 Task: Add Cedar's Mediterranean Foods Topped Organic Roasted Red Pepper Hommus to the cart.
Action: Mouse moved to (988, 328)
Screenshot: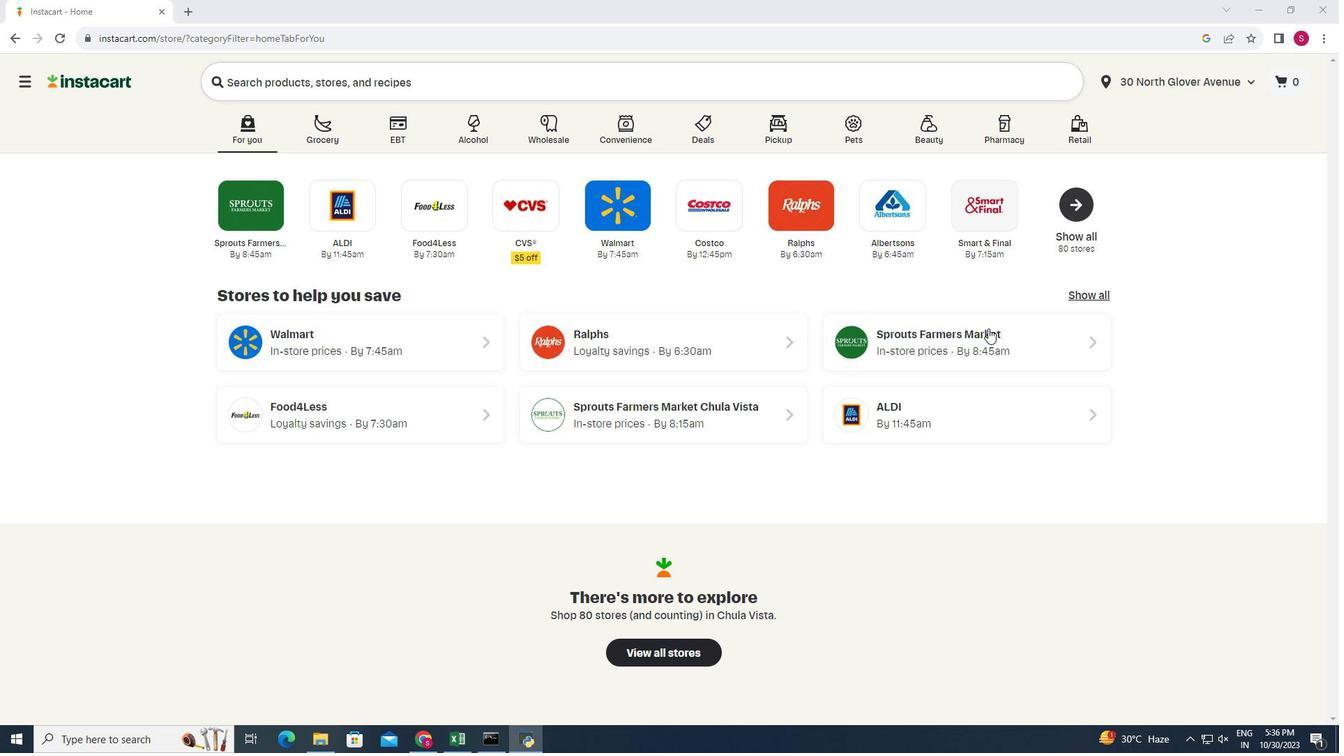 
Action: Mouse pressed left at (988, 328)
Screenshot: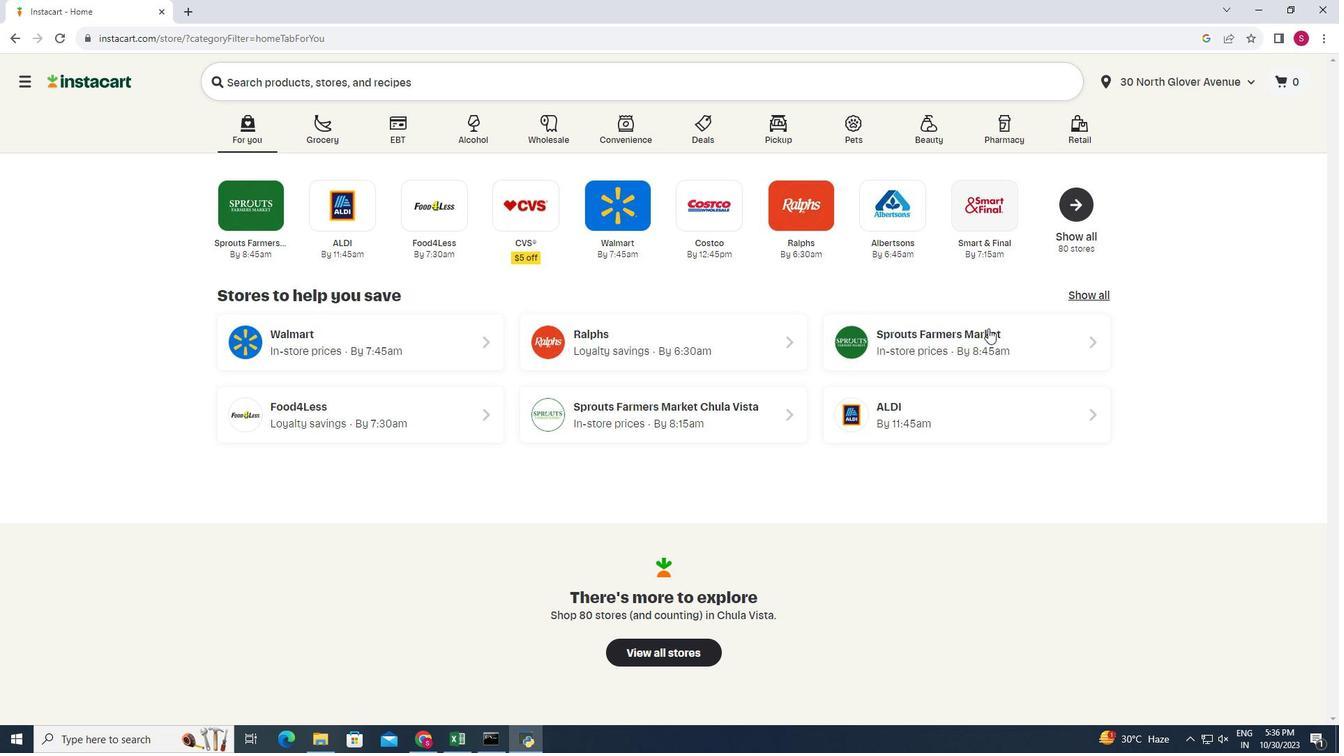 
Action: Mouse moved to (13, 610)
Screenshot: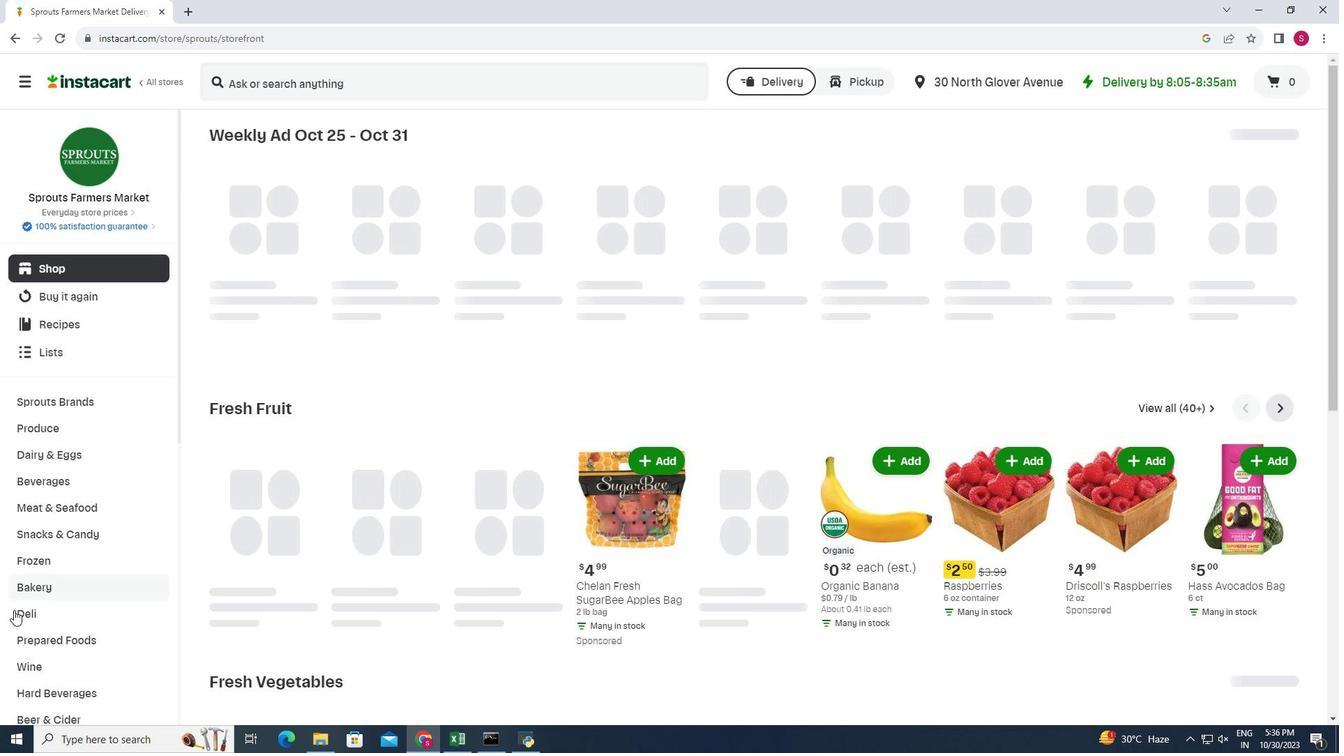 
Action: Mouse pressed left at (13, 610)
Screenshot: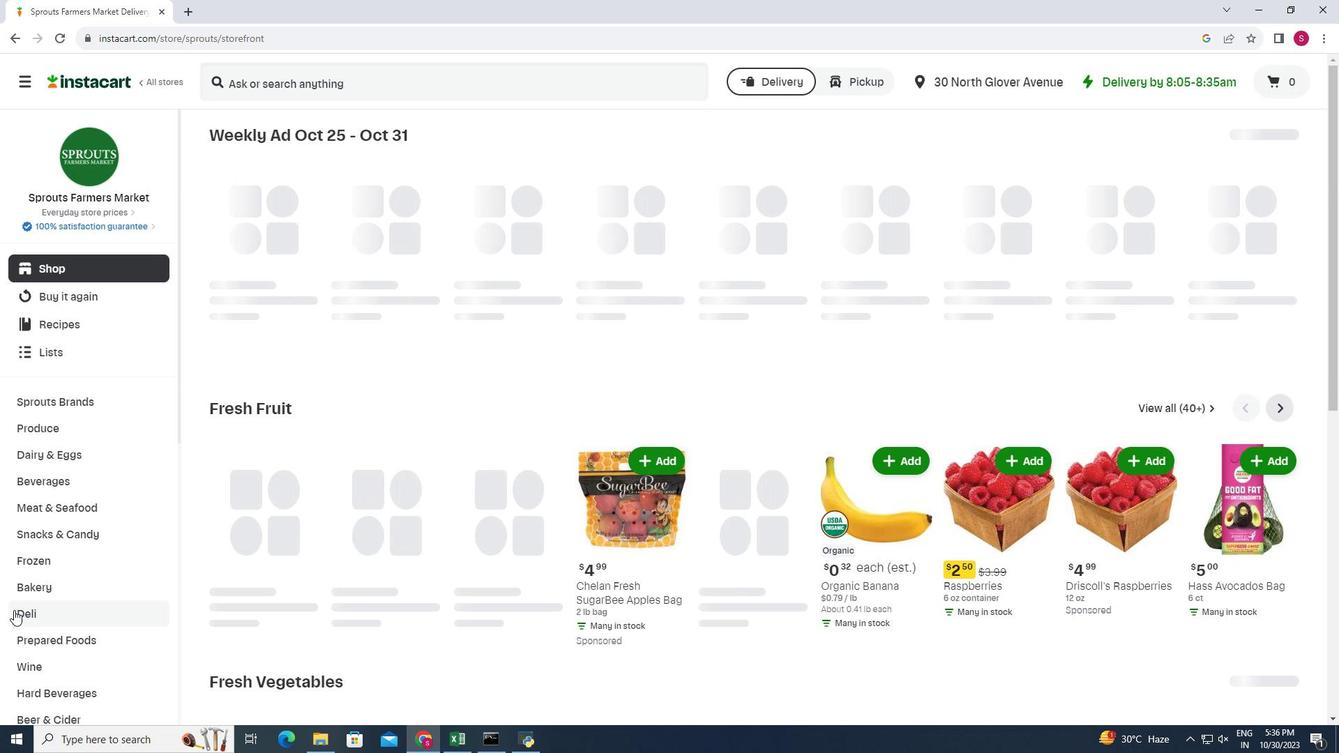 
Action: Mouse moved to (432, 175)
Screenshot: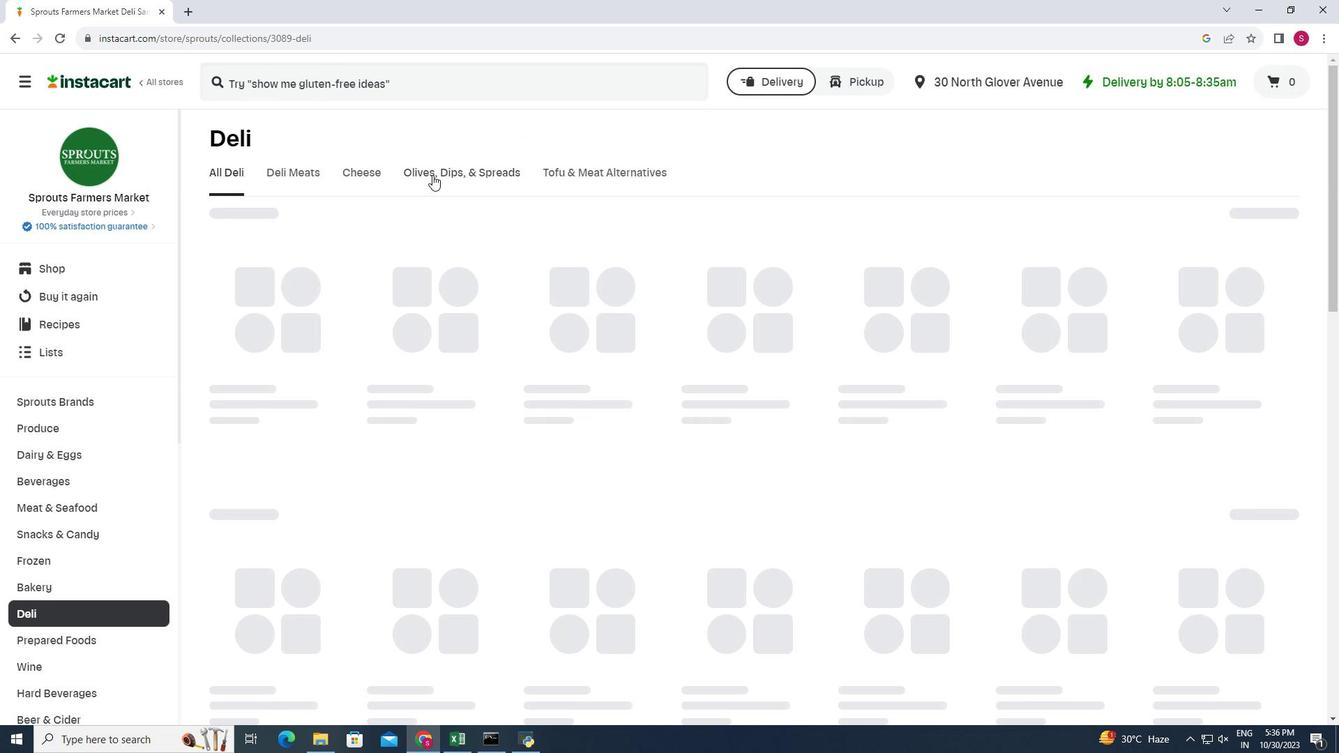 
Action: Mouse pressed left at (432, 175)
Screenshot: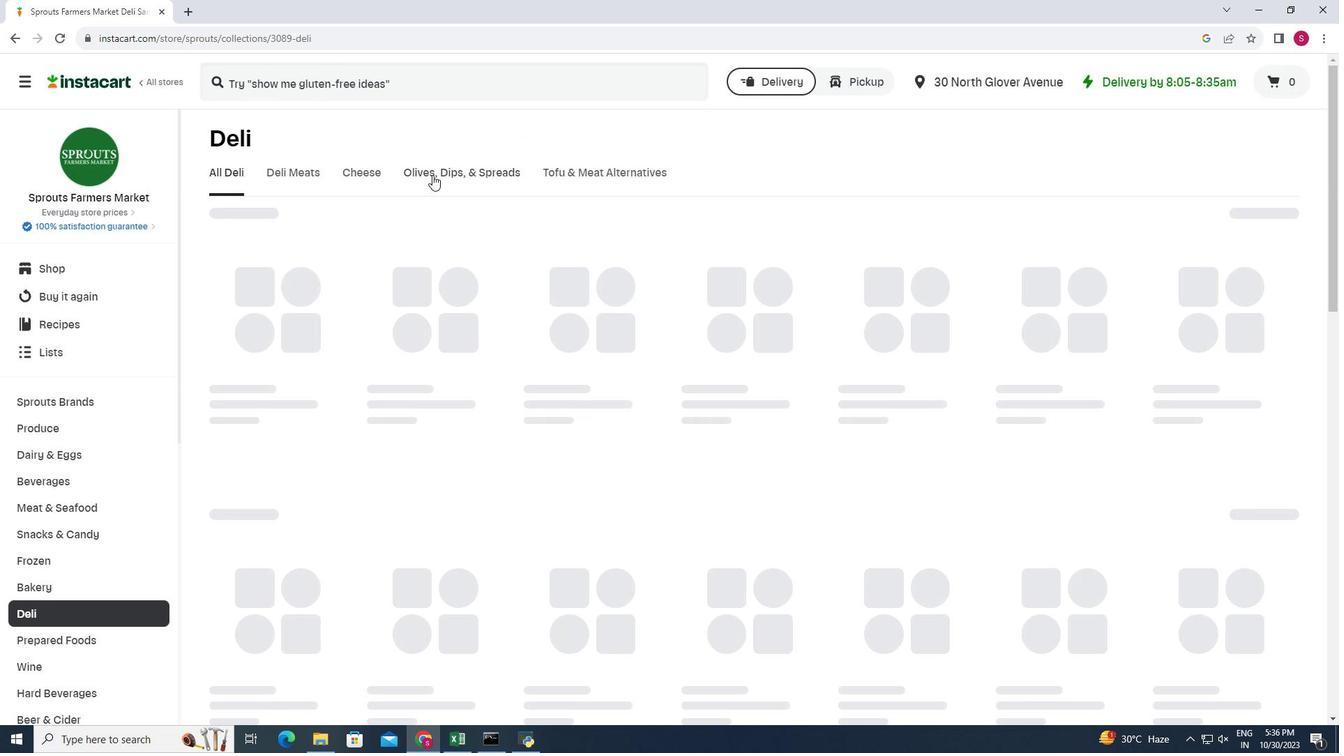 
Action: Mouse moved to (332, 226)
Screenshot: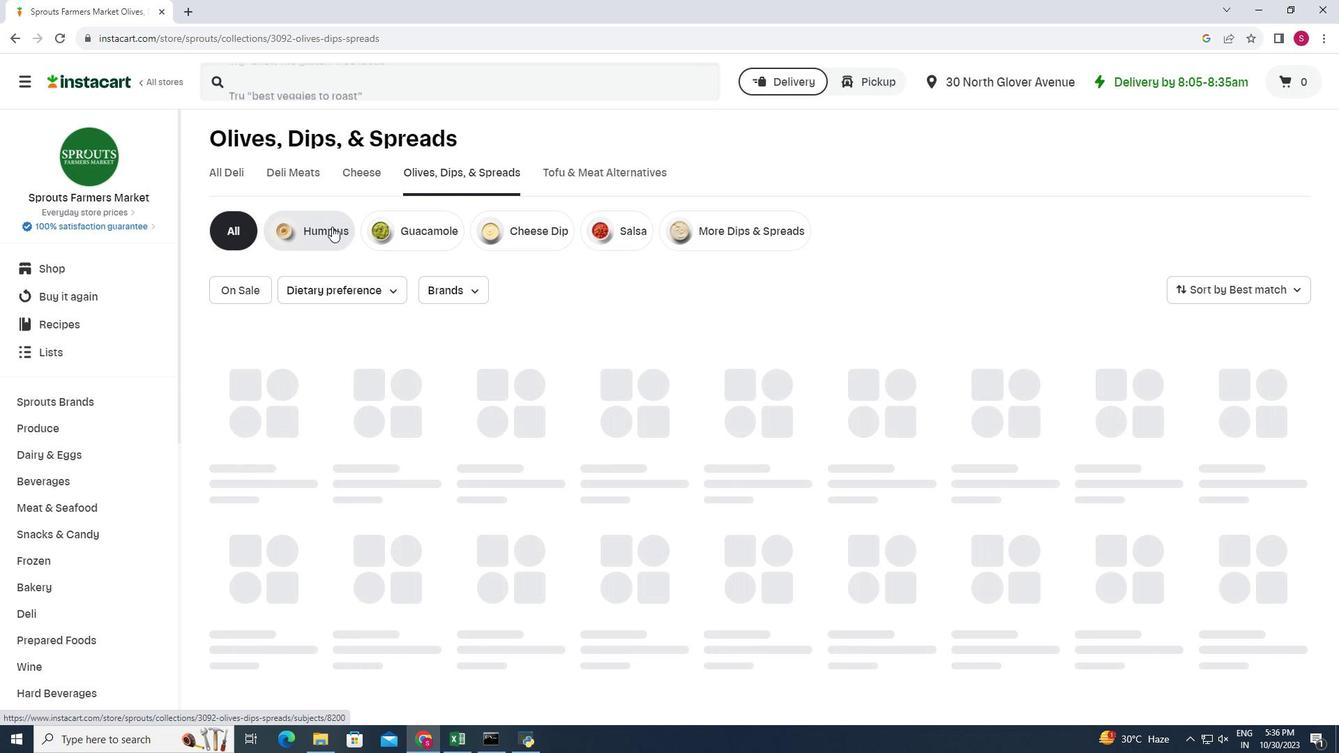
Action: Mouse pressed left at (332, 226)
Screenshot: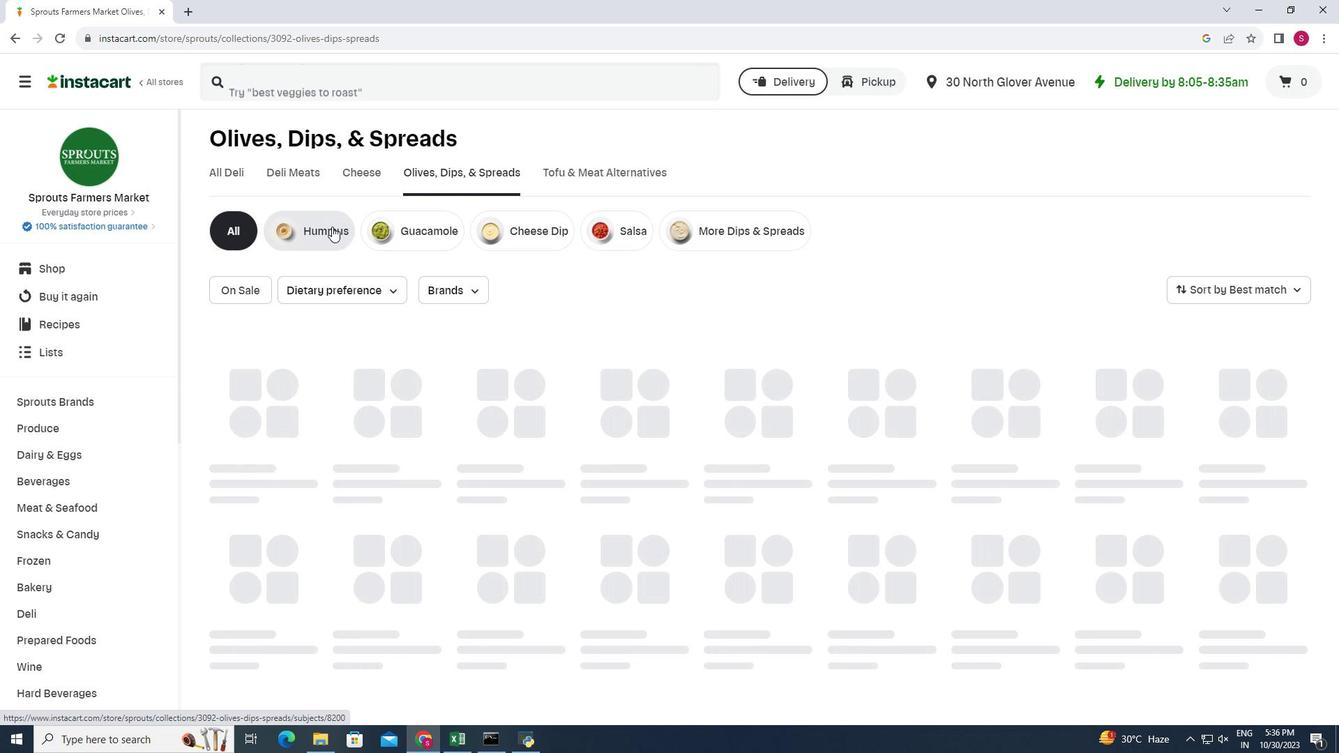 
Action: Mouse moved to (572, 276)
Screenshot: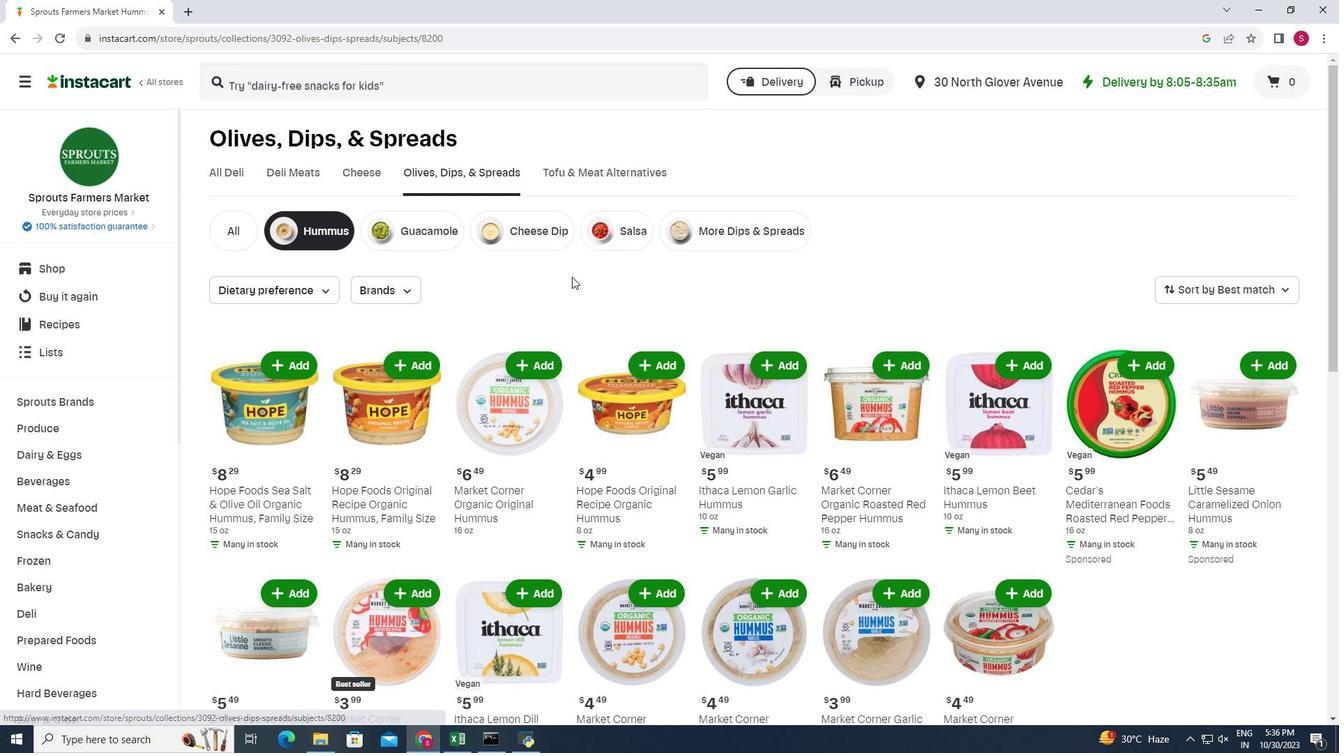 
Action: Mouse scrolled (572, 276) with delta (0, 0)
Screenshot: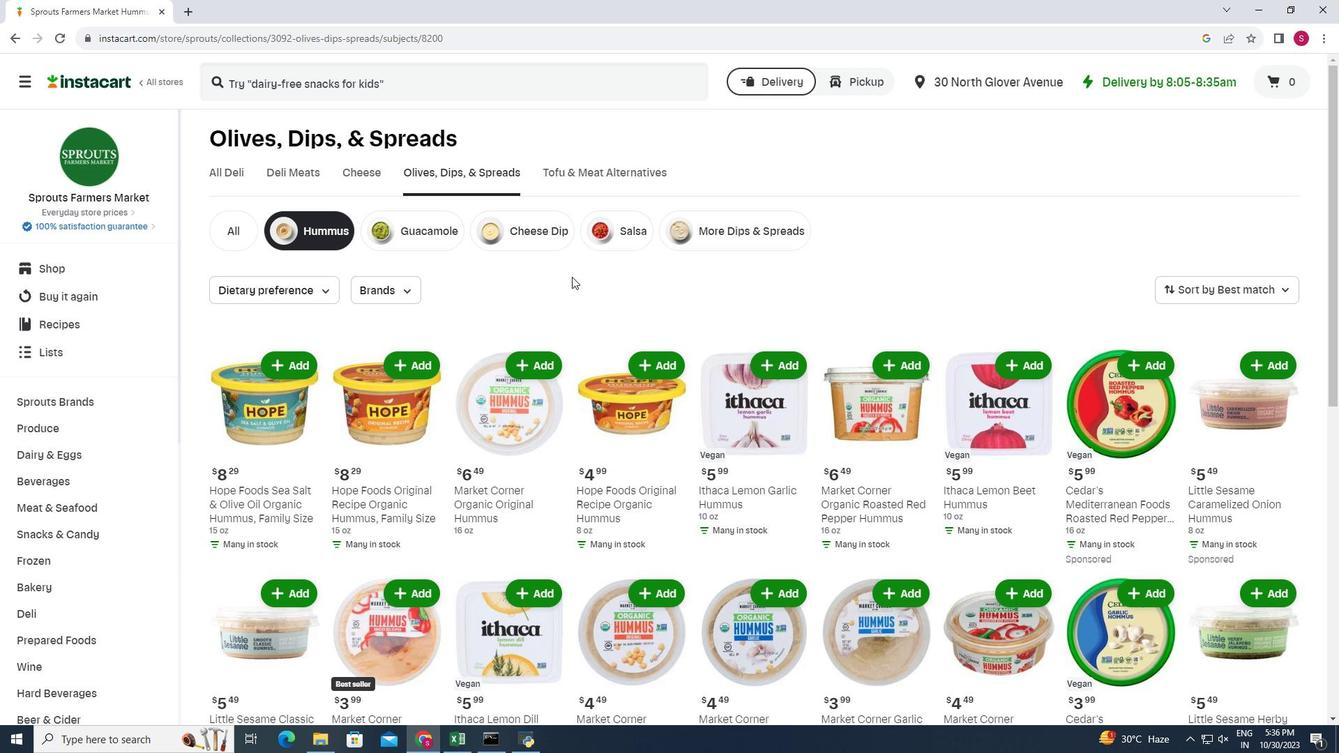 
Action: Mouse moved to (1267, 457)
Screenshot: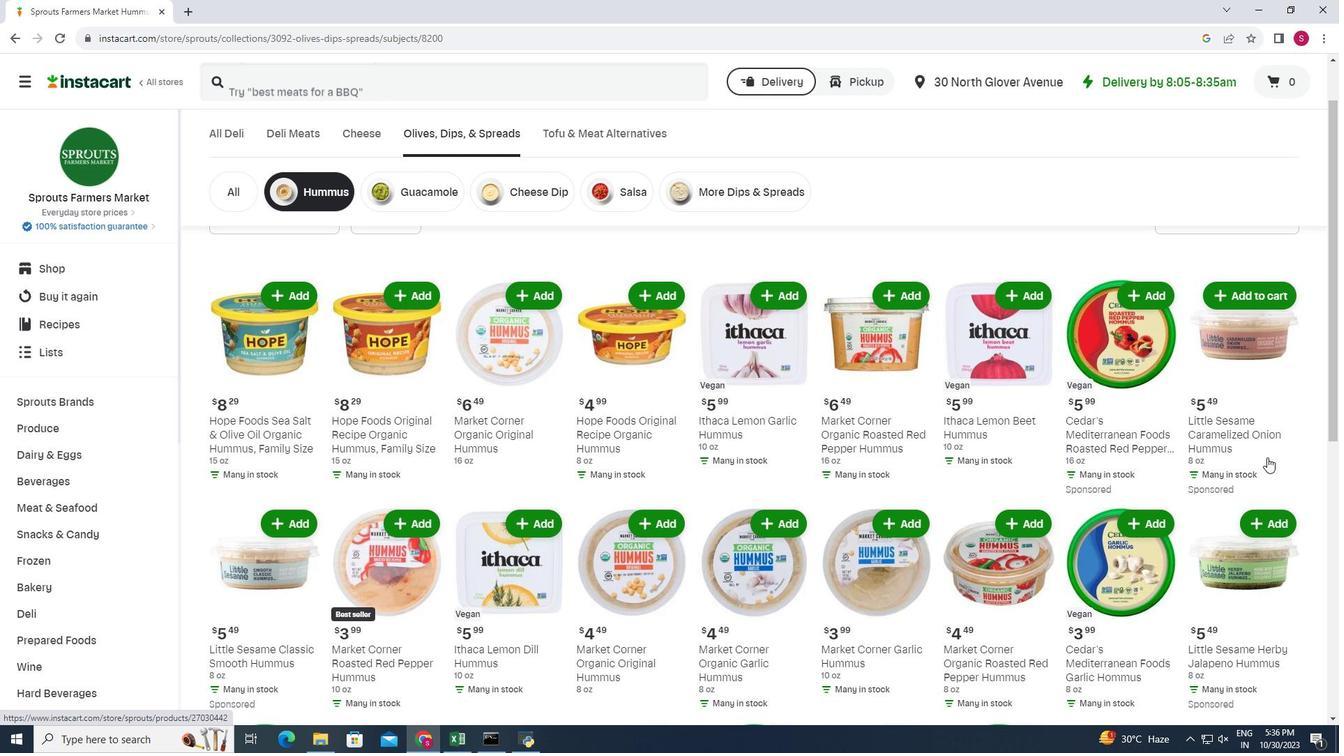 
Action: Mouse scrolled (1267, 456) with delta (0, 0)
Screenshot: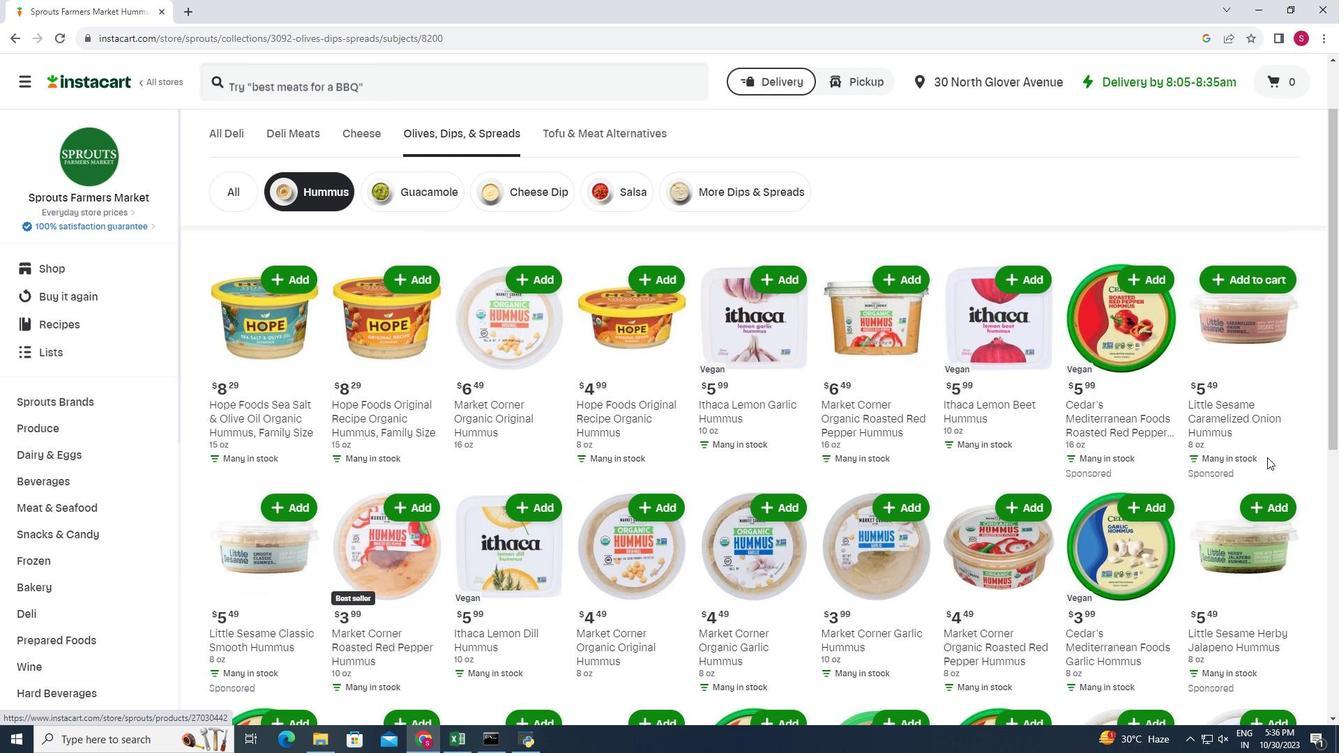 
Action: Mouse scrolled (1267, 456) with delta (0, 0)
Screenshot: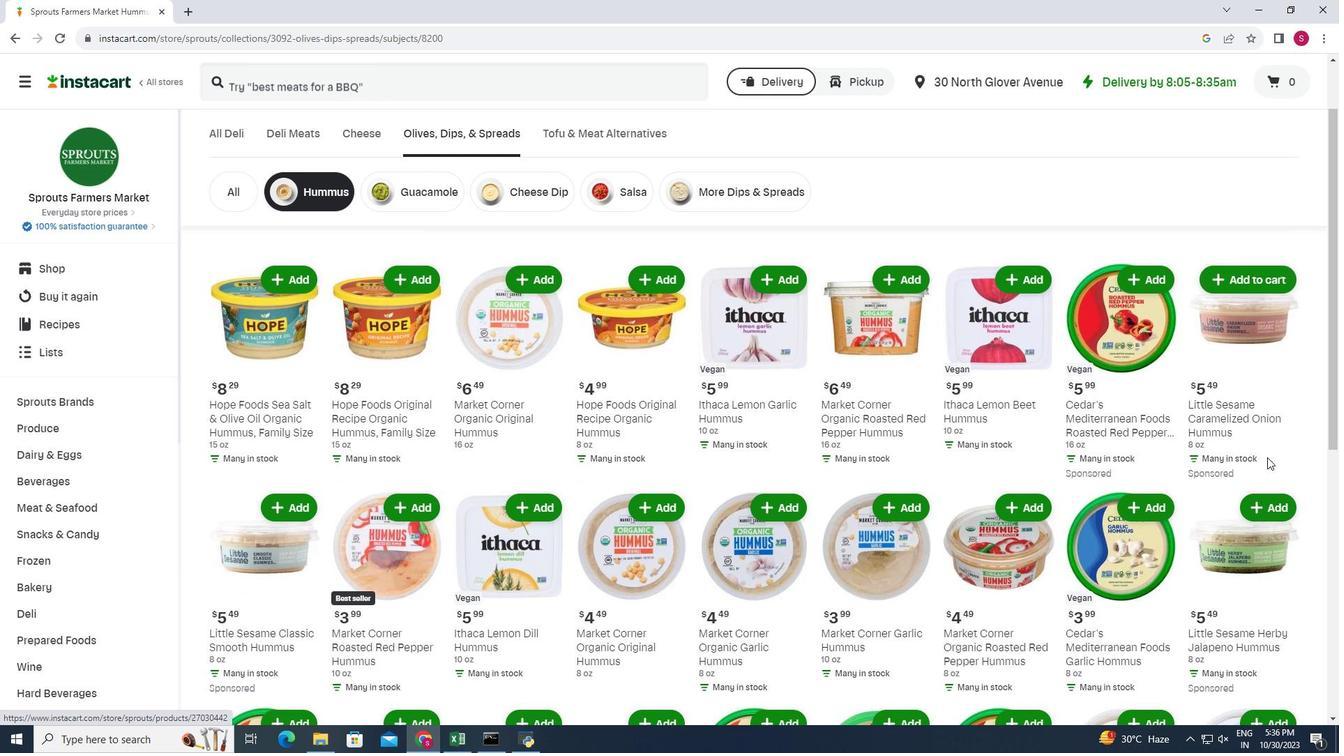 
Action: Mouse moved to (200, 449)
Screenshot: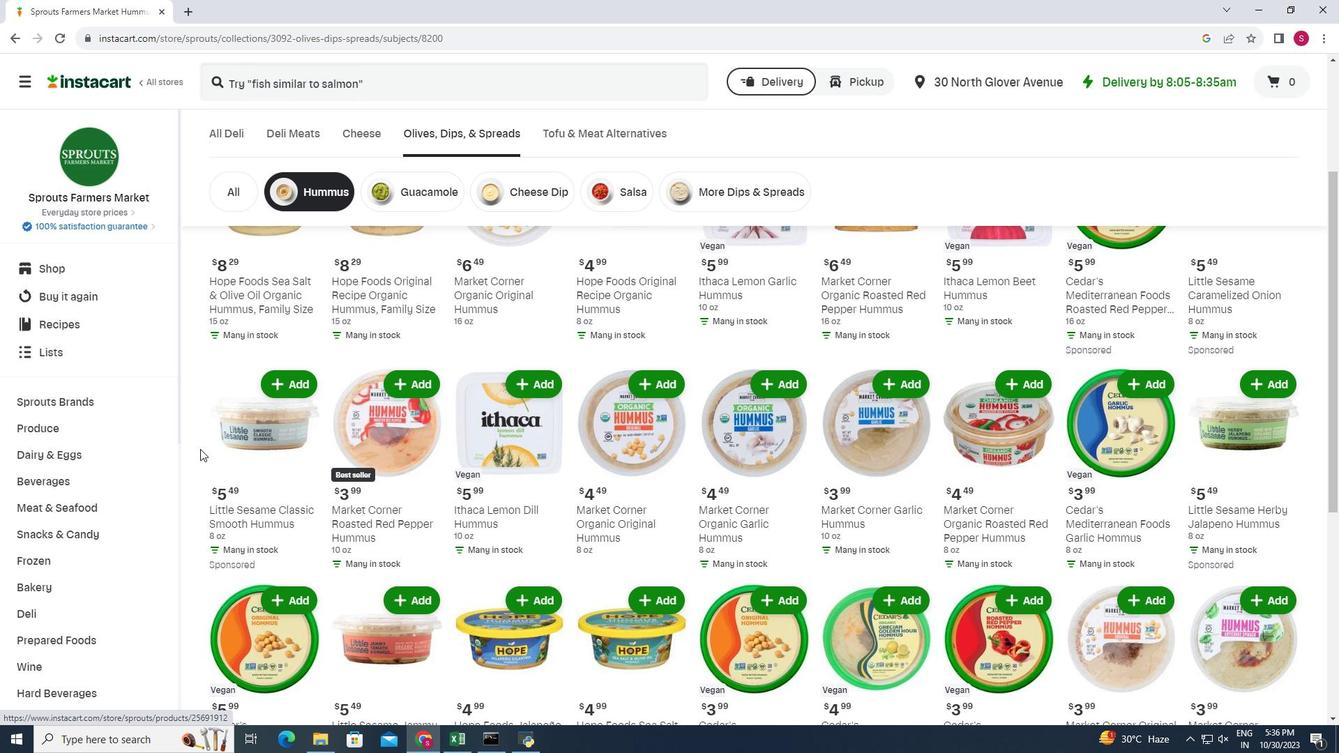 
Action: Mouse scrolled (200, 448) with delta (0, 0)
Screenshot: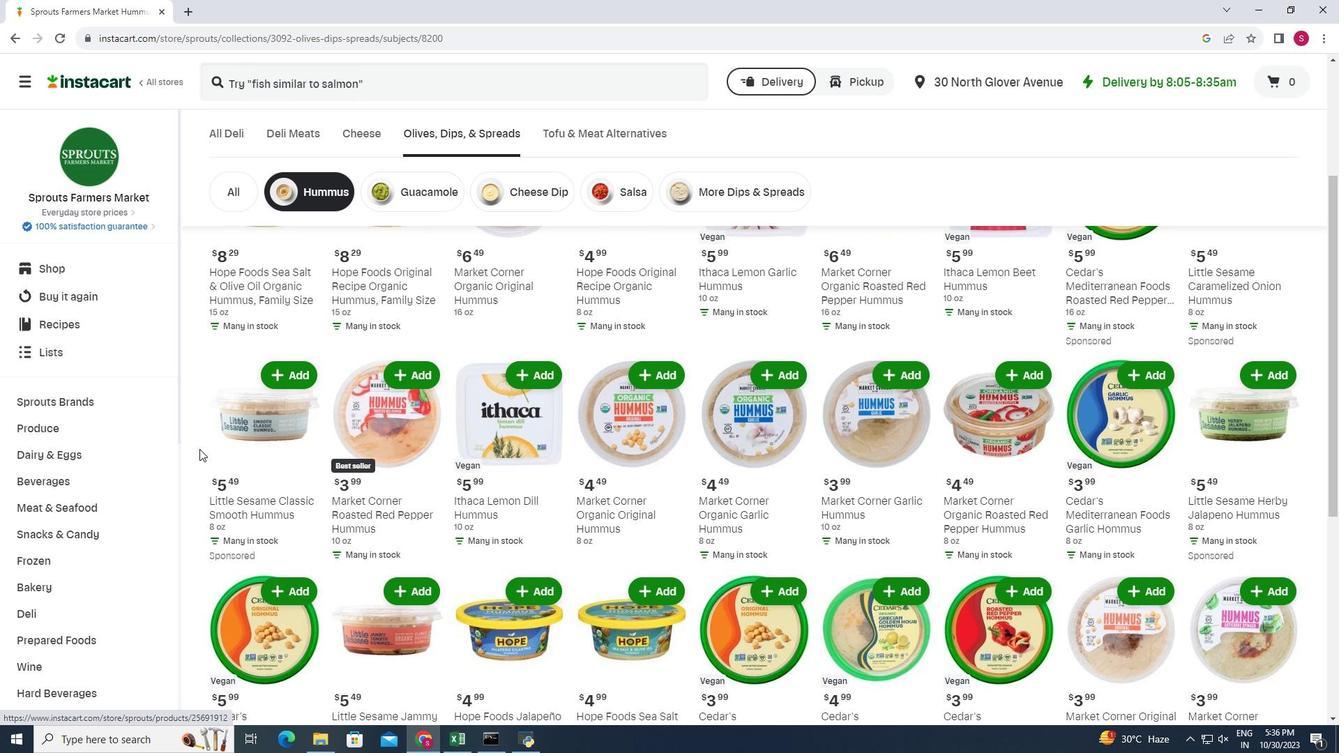 
Action: Mouse scrolled (200, 448) with delta (0, 0)
Screenshot: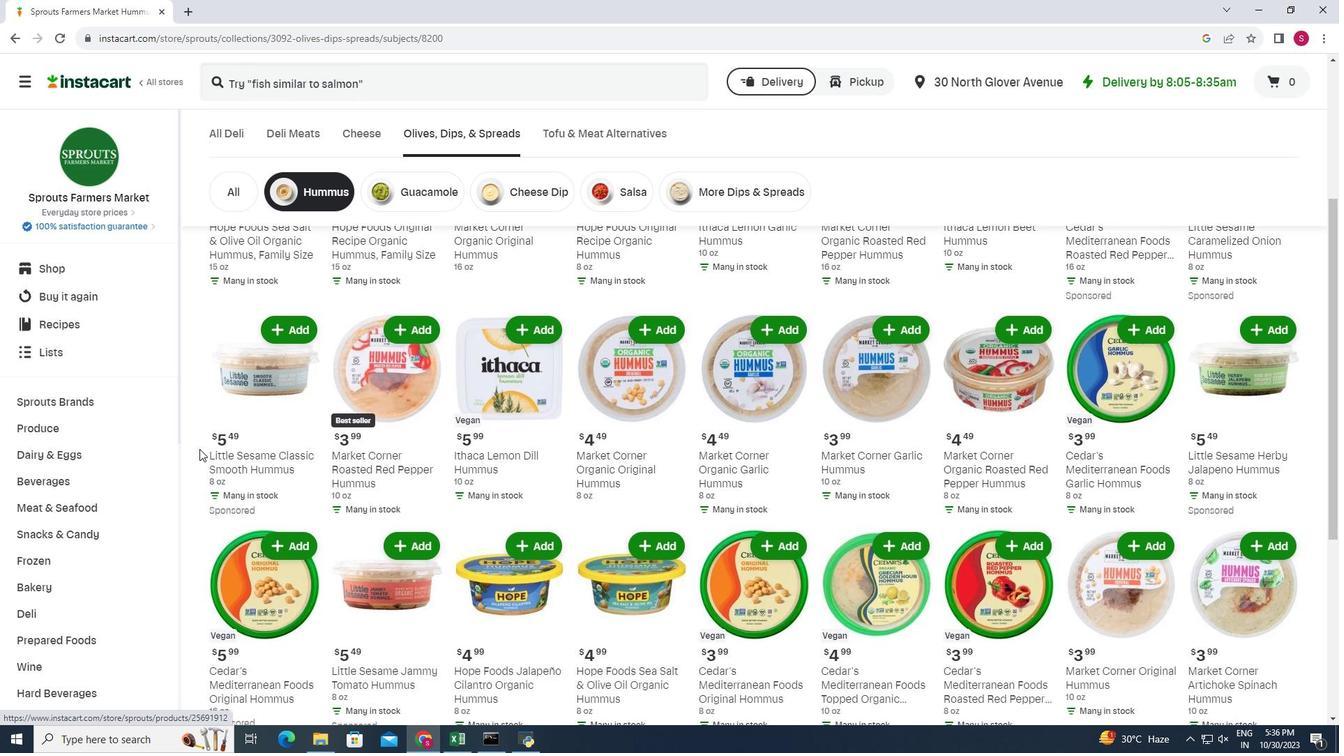 
Action: Mouse moved to (199, 449)
Screenshot: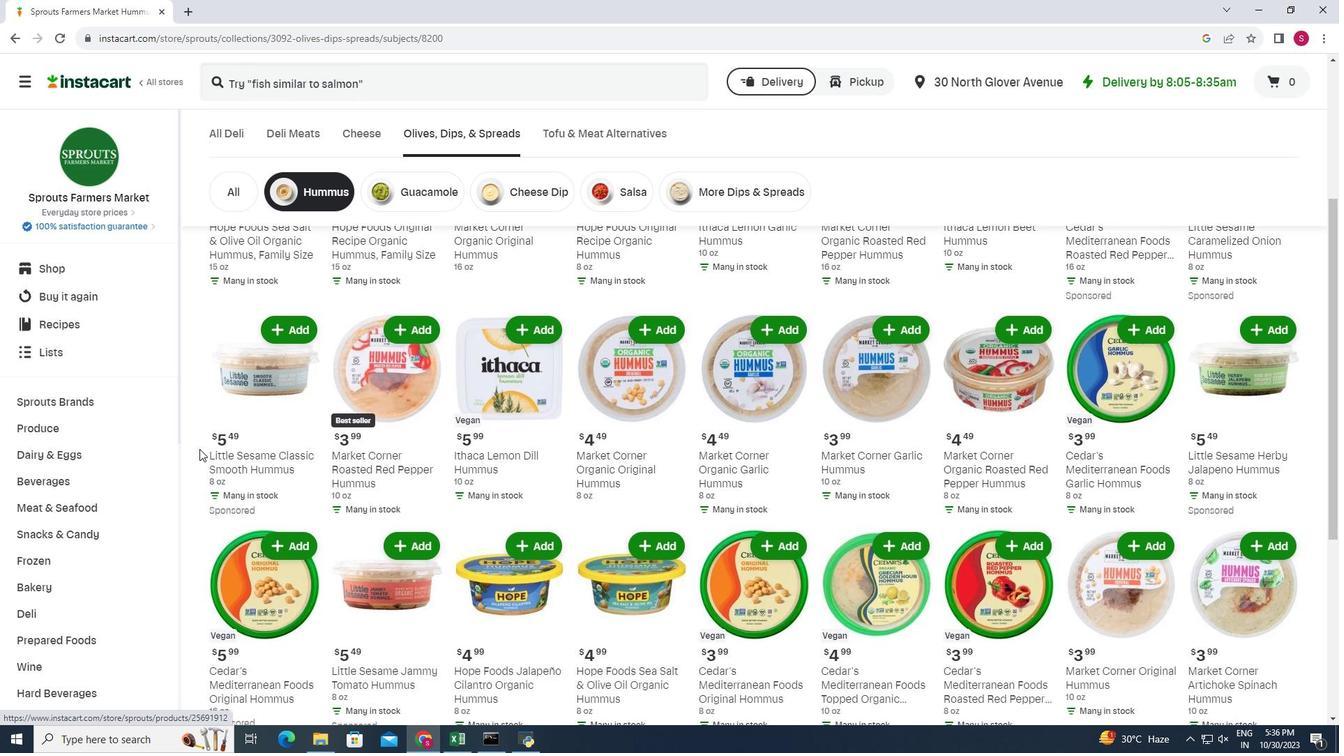 
Action: Mouse scrolled (199, 448) with delta (0, 0)
Screenshot: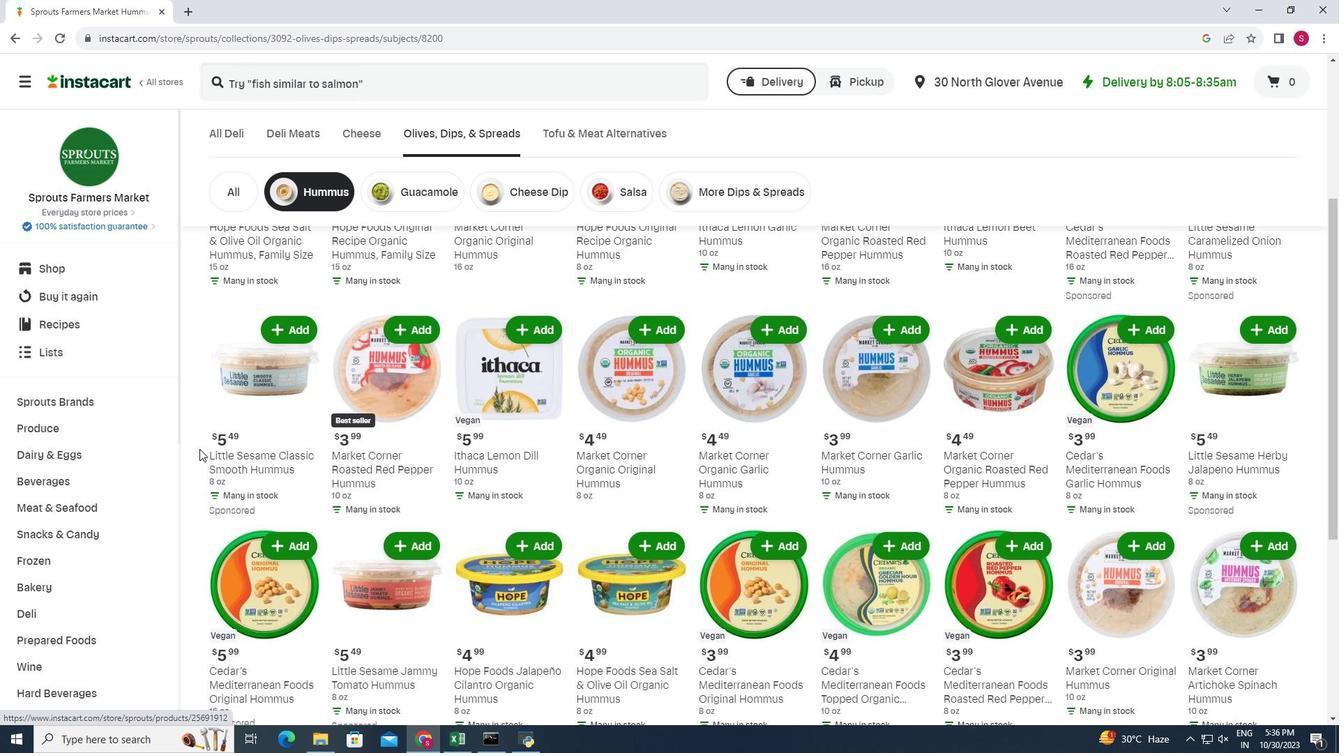
Action: Mouse moved to (1319, 499)
Screenshot: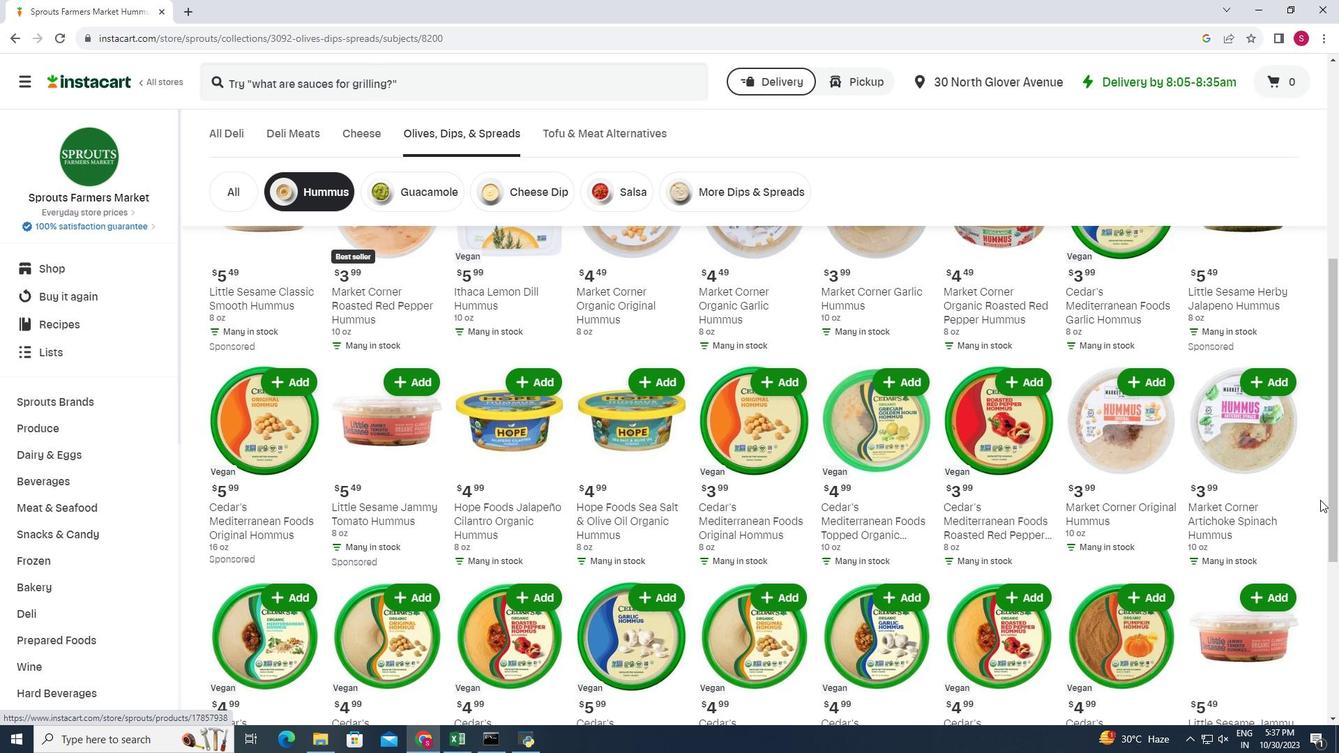
Action: Mouse scrolled (1319, 498) with delta (0, 0)
Screenshot: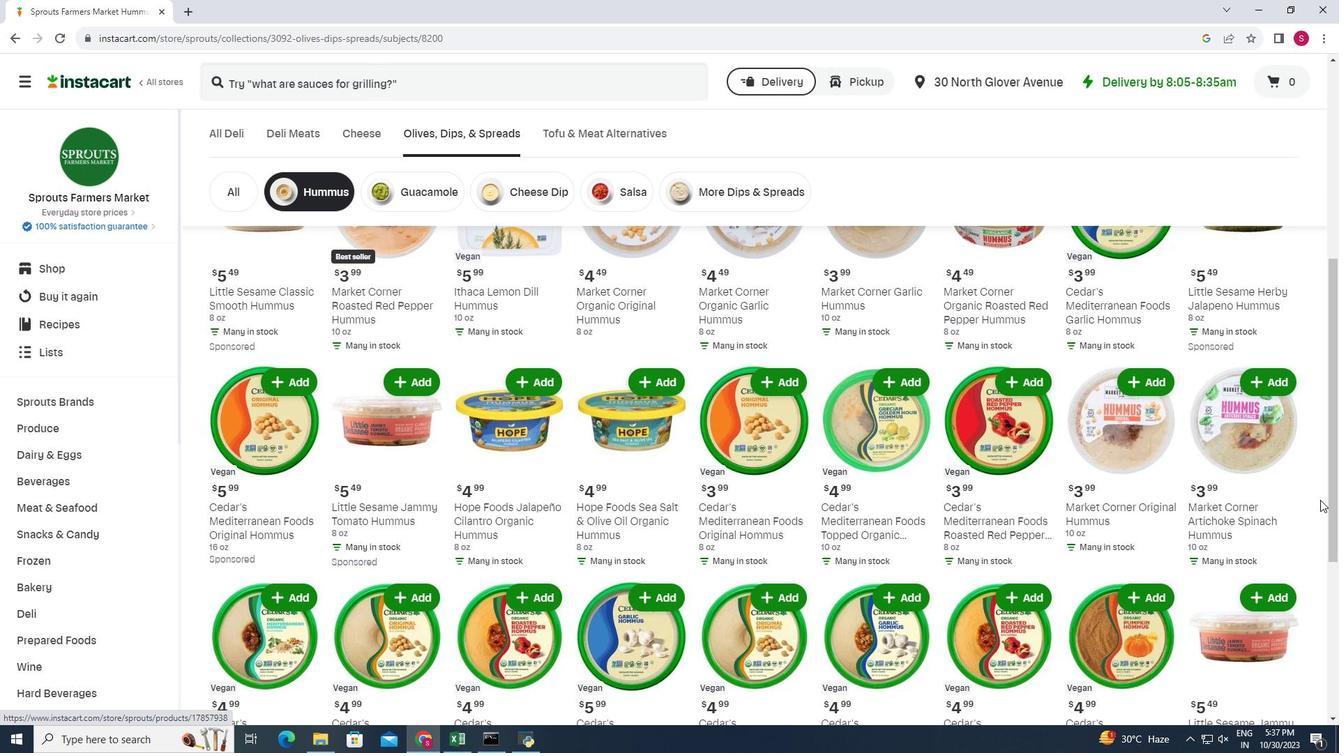 
Action: Mouse moved to (1320, 500)
Screenshot: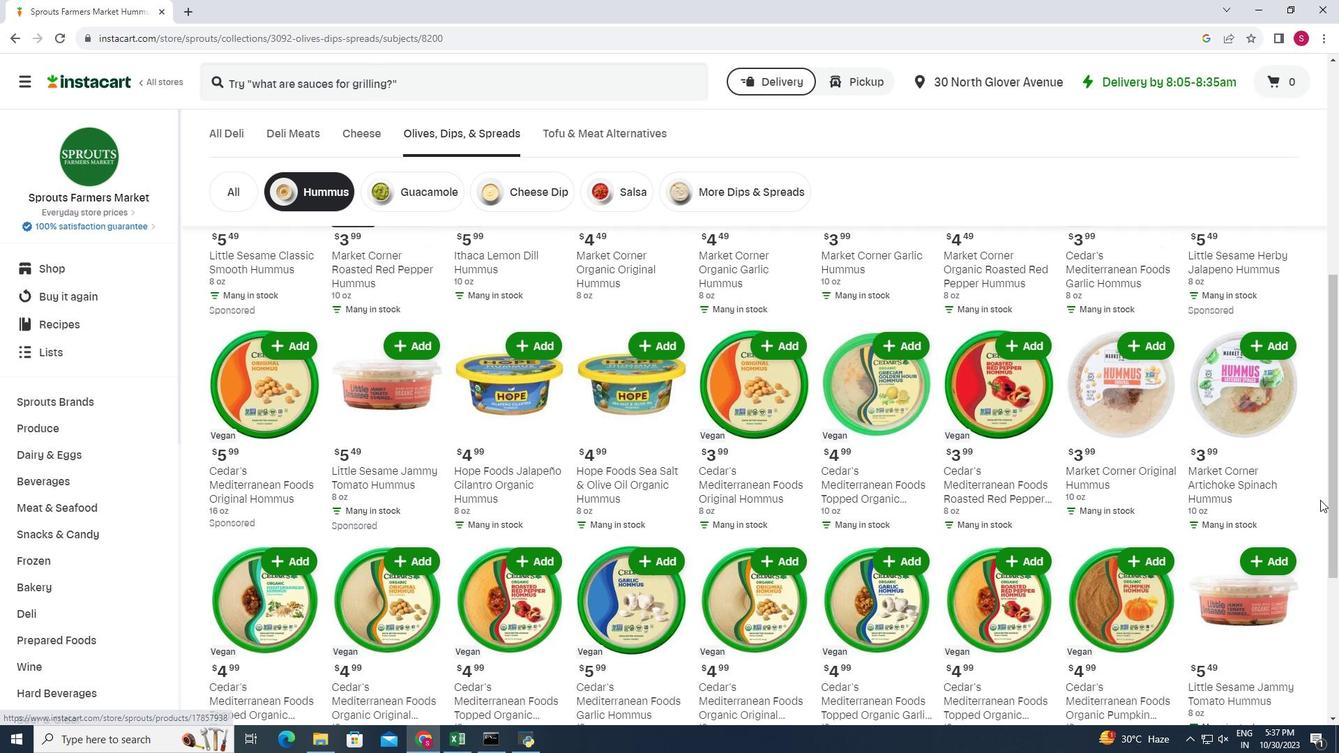 
Action: Mouse scrolled (1320, 499) with delta (0, 0)
Screenshot: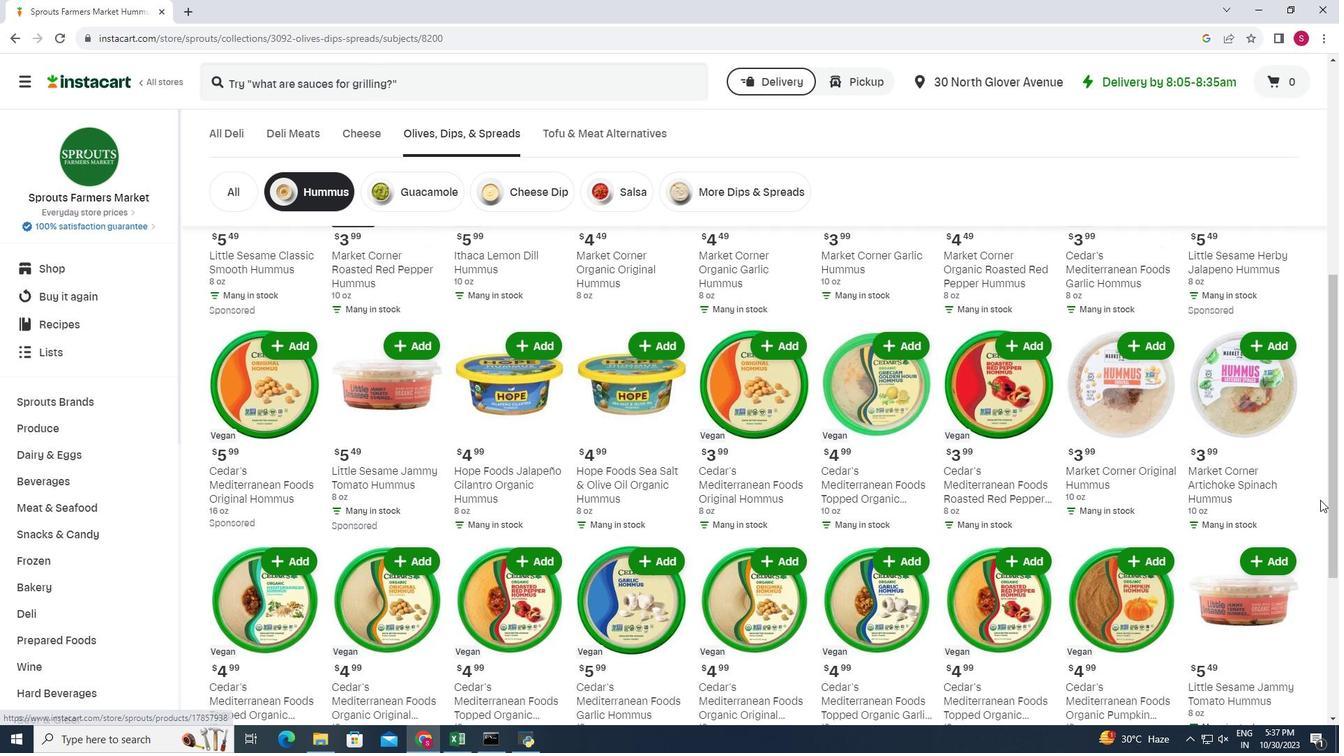 
Action: Mouse scrolled (1320, 499) with delta (0, 0)
Screenshot: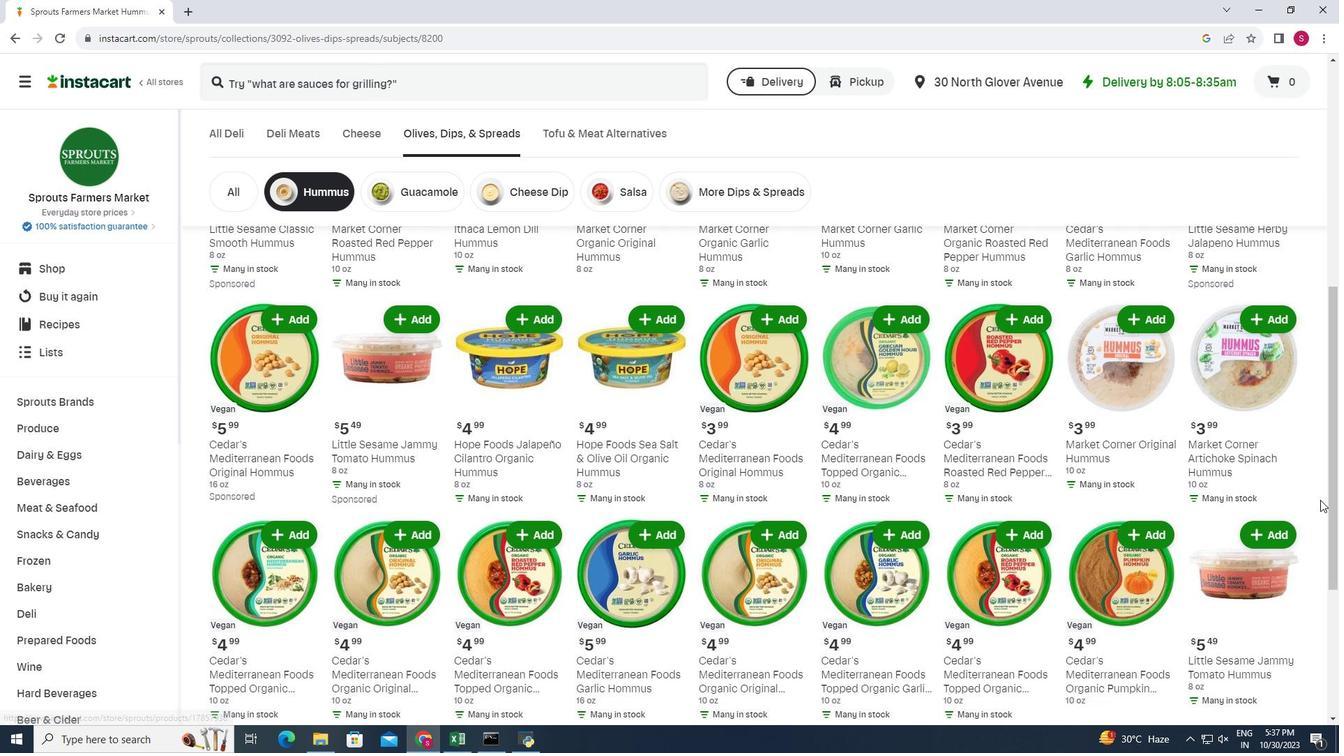 
Action: Mouse moved to (1120, 510)
Screenshot: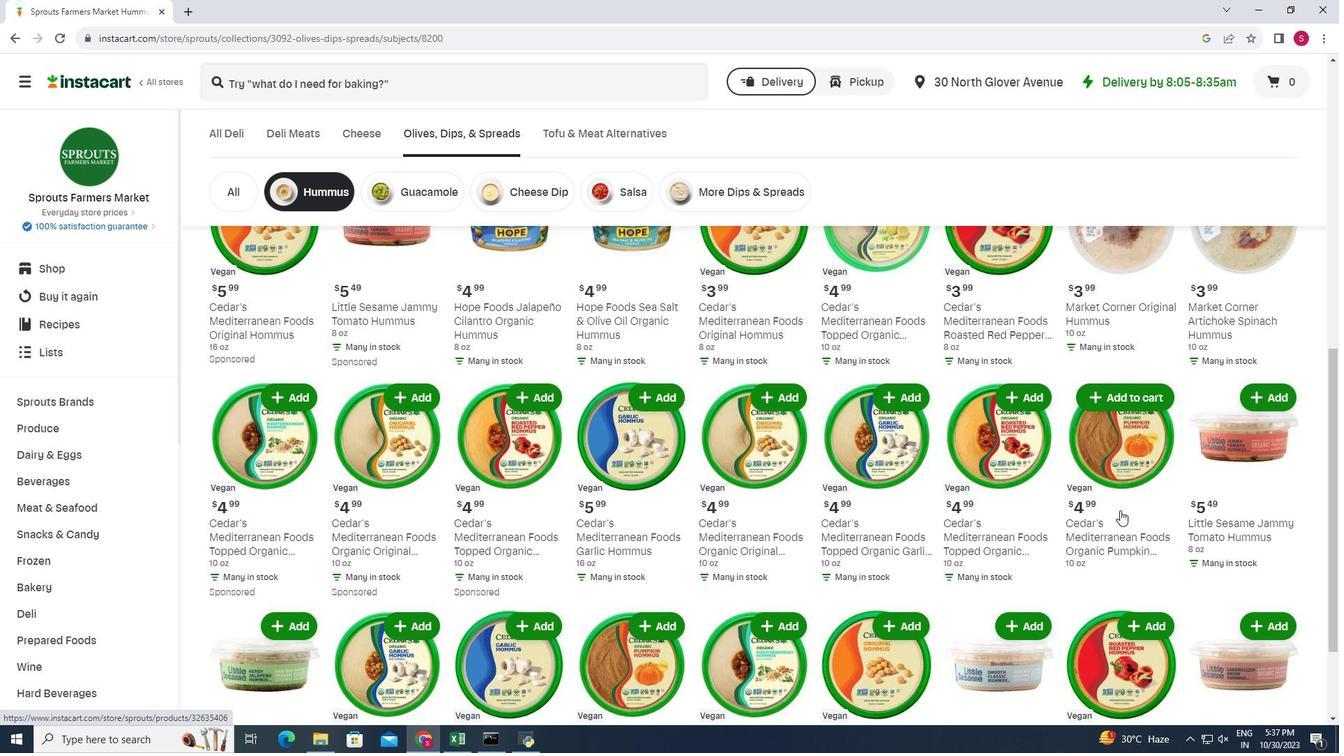 
Action: Mouse scrolled (1120, 511) with delta (0, 0)
Screenshot: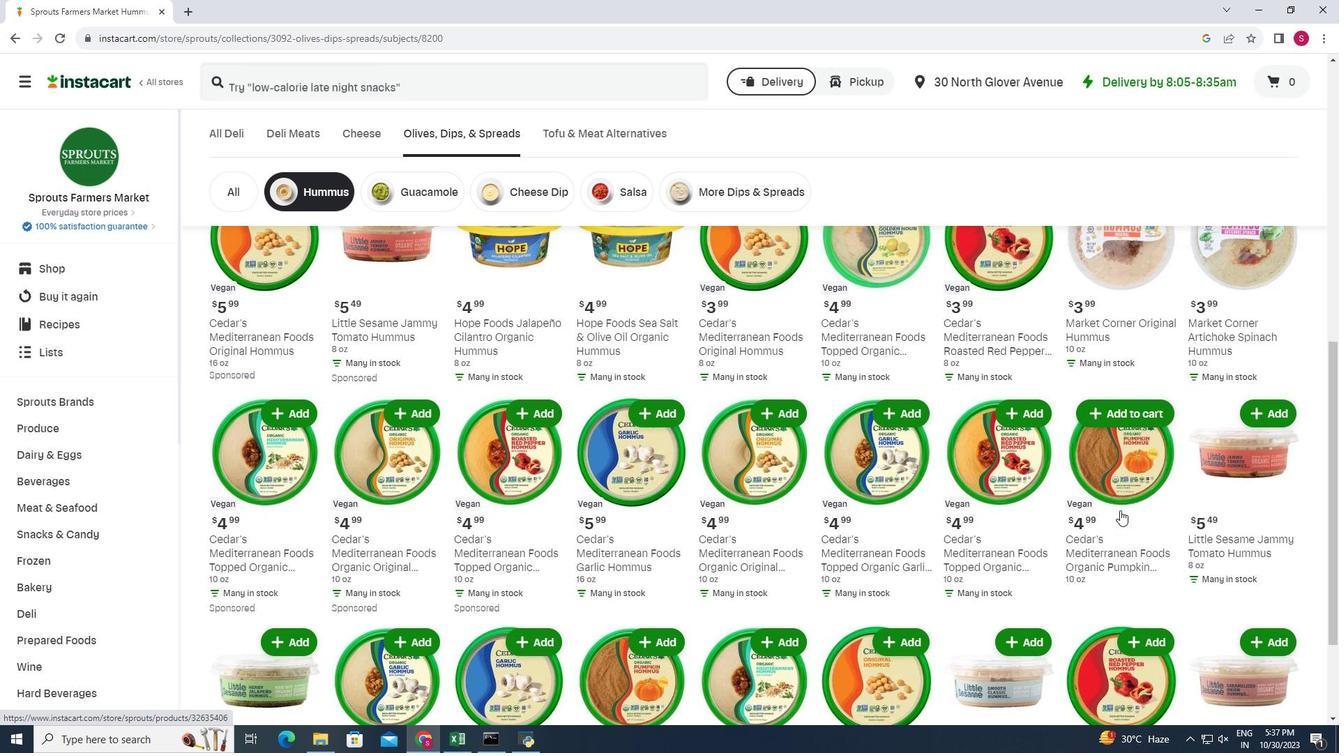 
Action: Mouse moved to (517, 464)
Screenshot: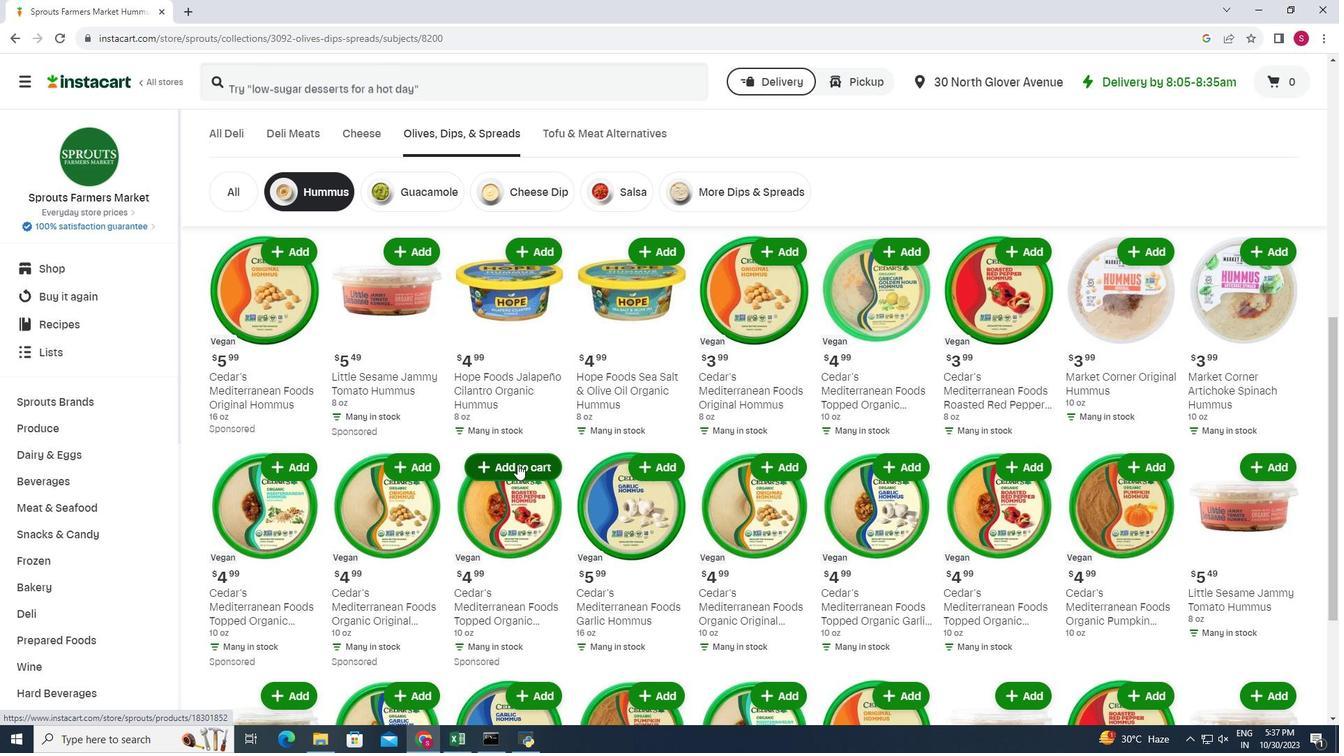 
Action: Mouse pressed left at (517, 464)
Screenshot: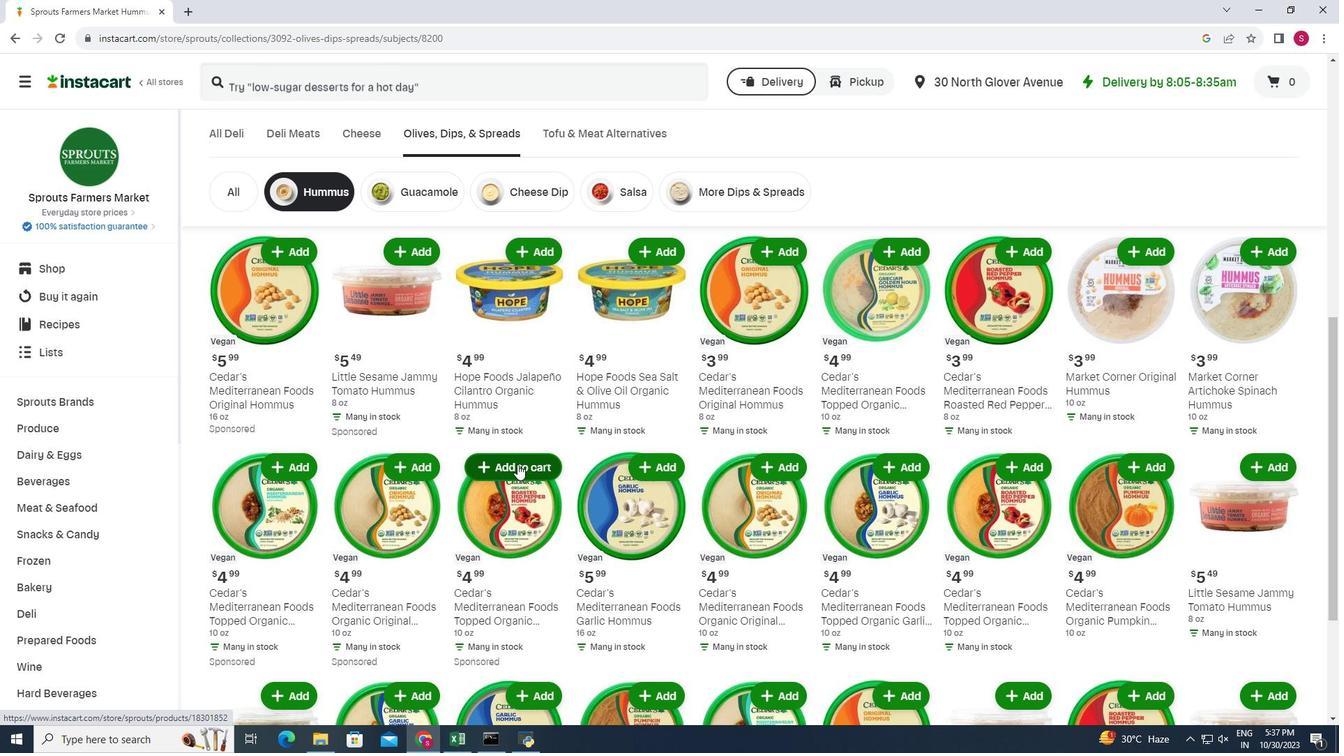 
Action: Mouse moved to (542, 440)
Screenshot: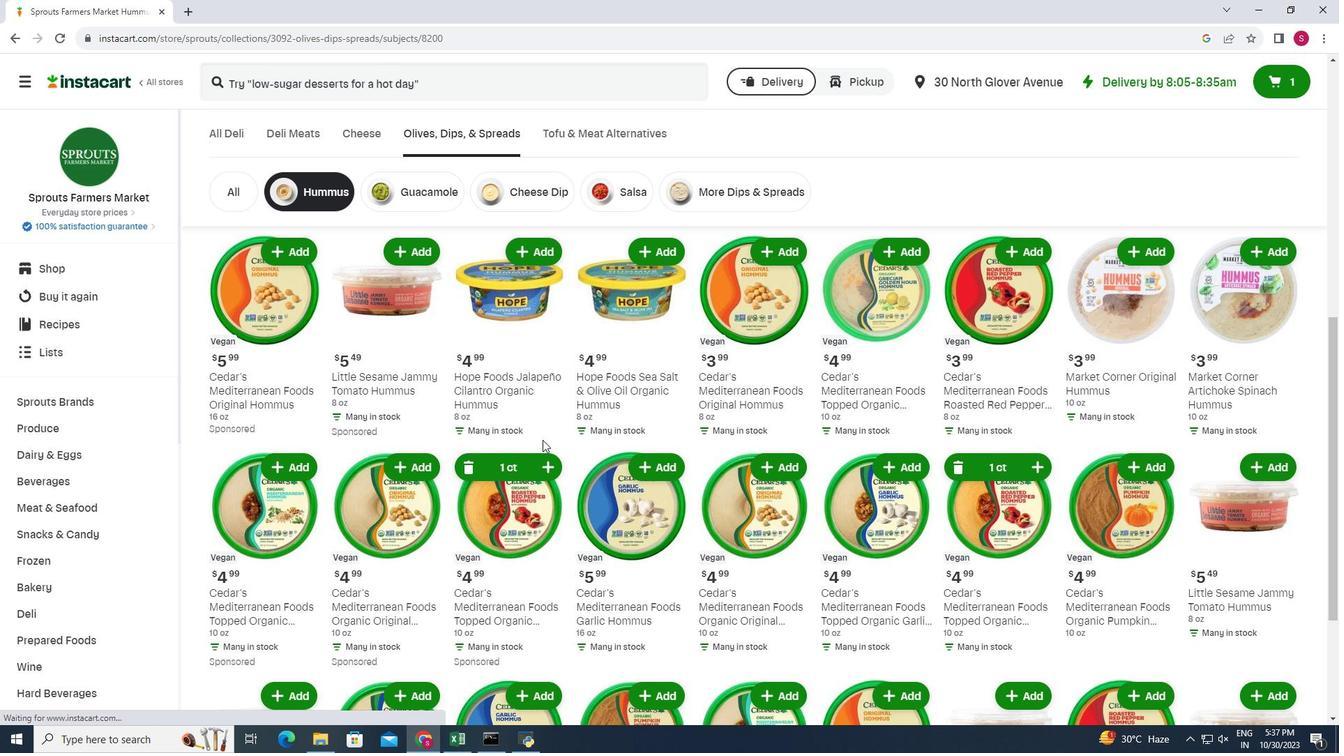 
